 Task: Create New Customer with Customer Name: Jets Pizza, Billing Address Line1: 1134 Sharon Lane, Billing Address Line2:  South Bend, Billing Address Line3:  Indiana 46625
Action: Mouse moved to (189, 40)
Screenshot: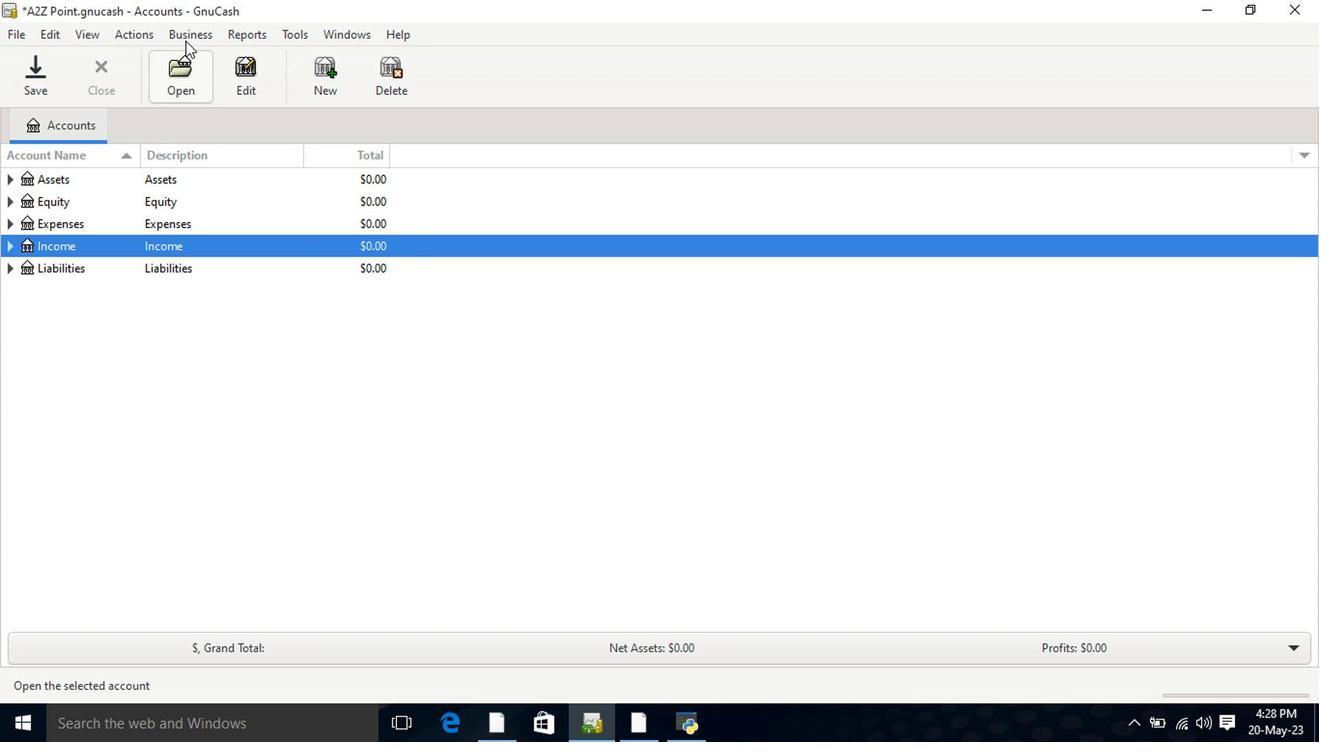
Action: Mouse pressed left at (189, 40)
Screenshot: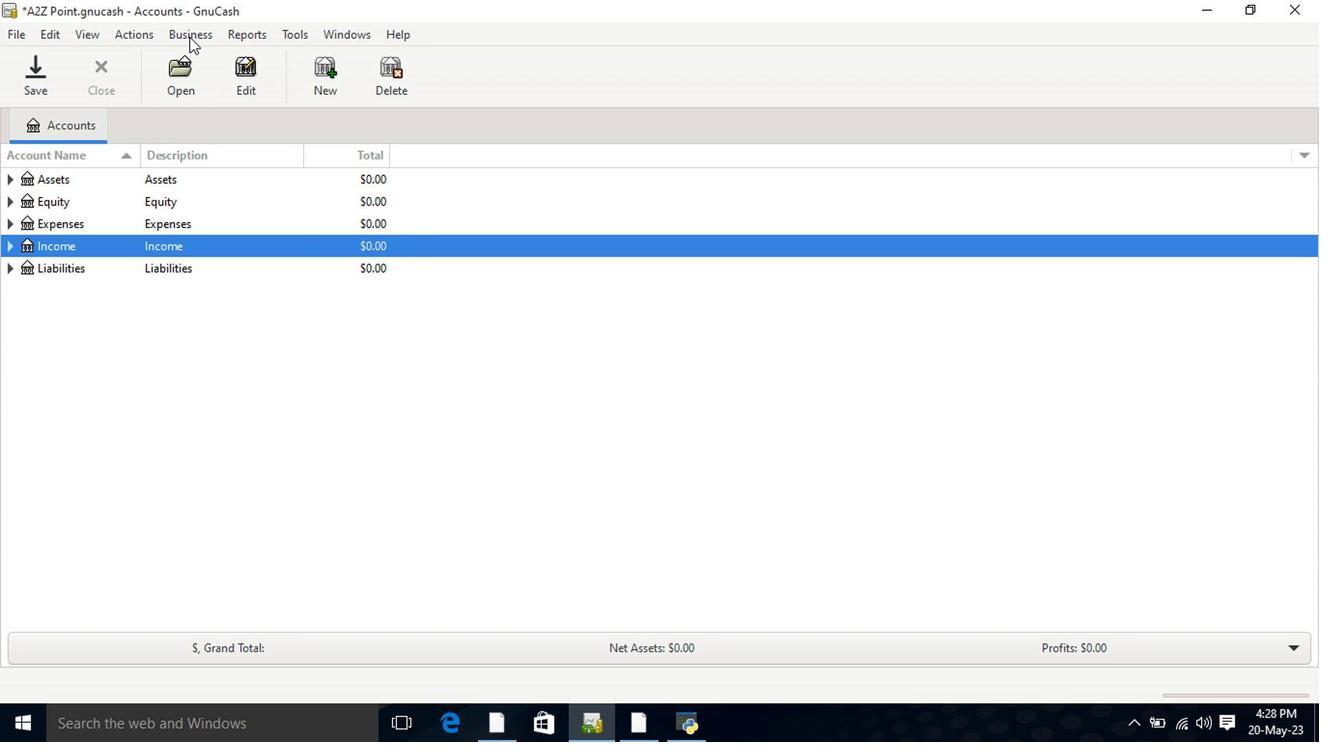 
Action: Mouse moved to (380, 79)
Screenshot: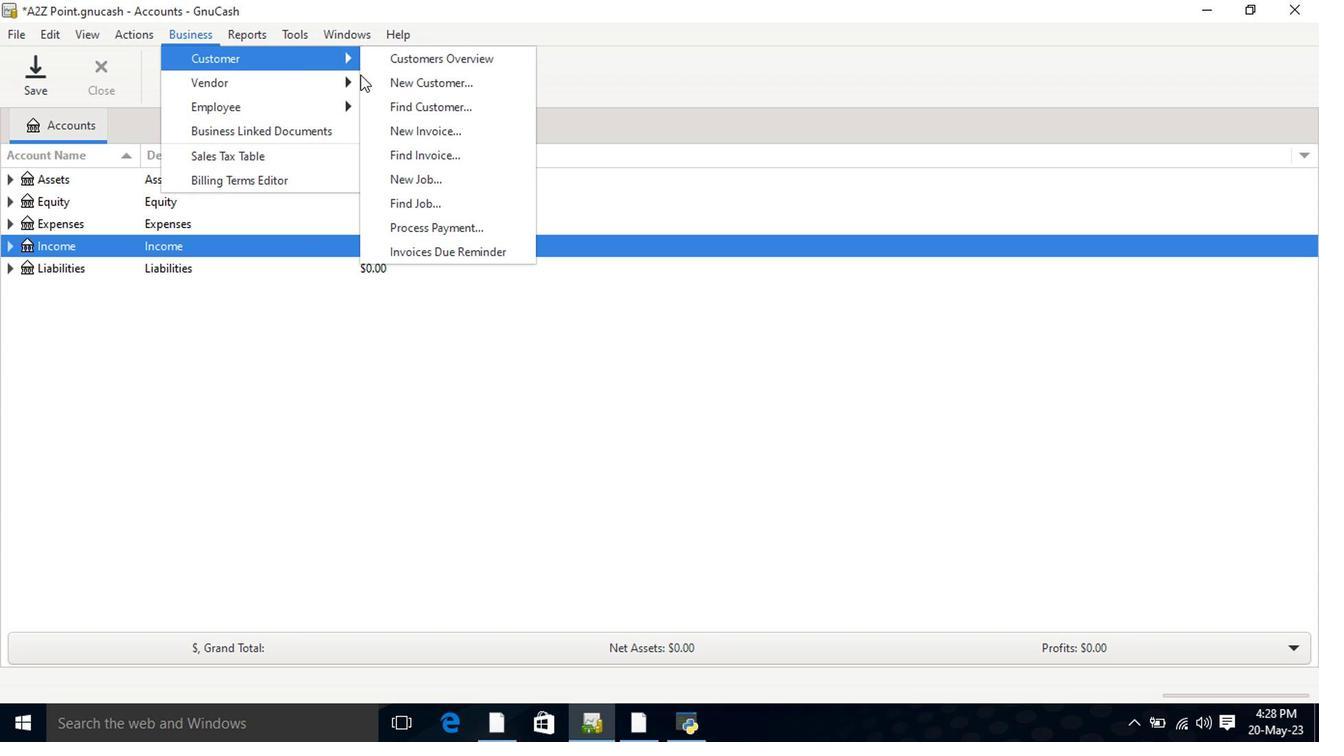 
Action: Mouse pressed left at (380, 79)
Screenshot: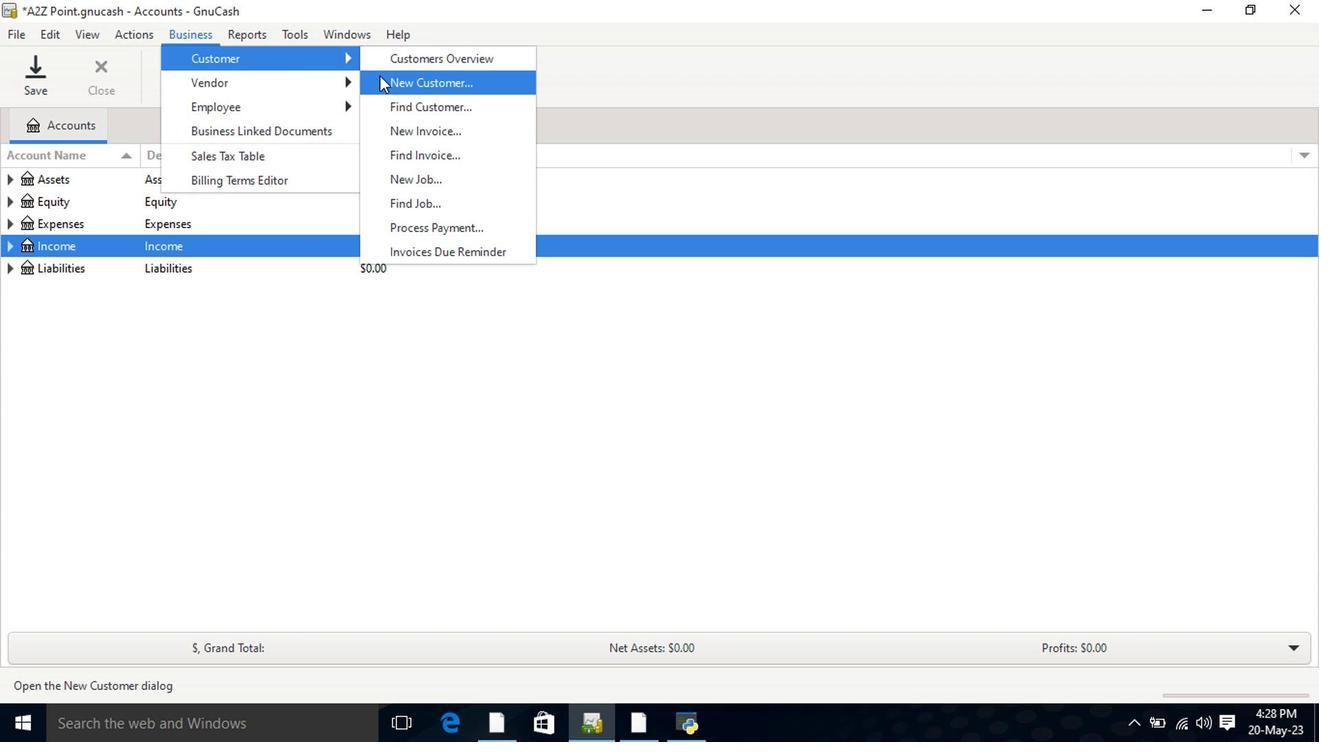 
Action: Mouse moved to (643, 218)
Screenshot: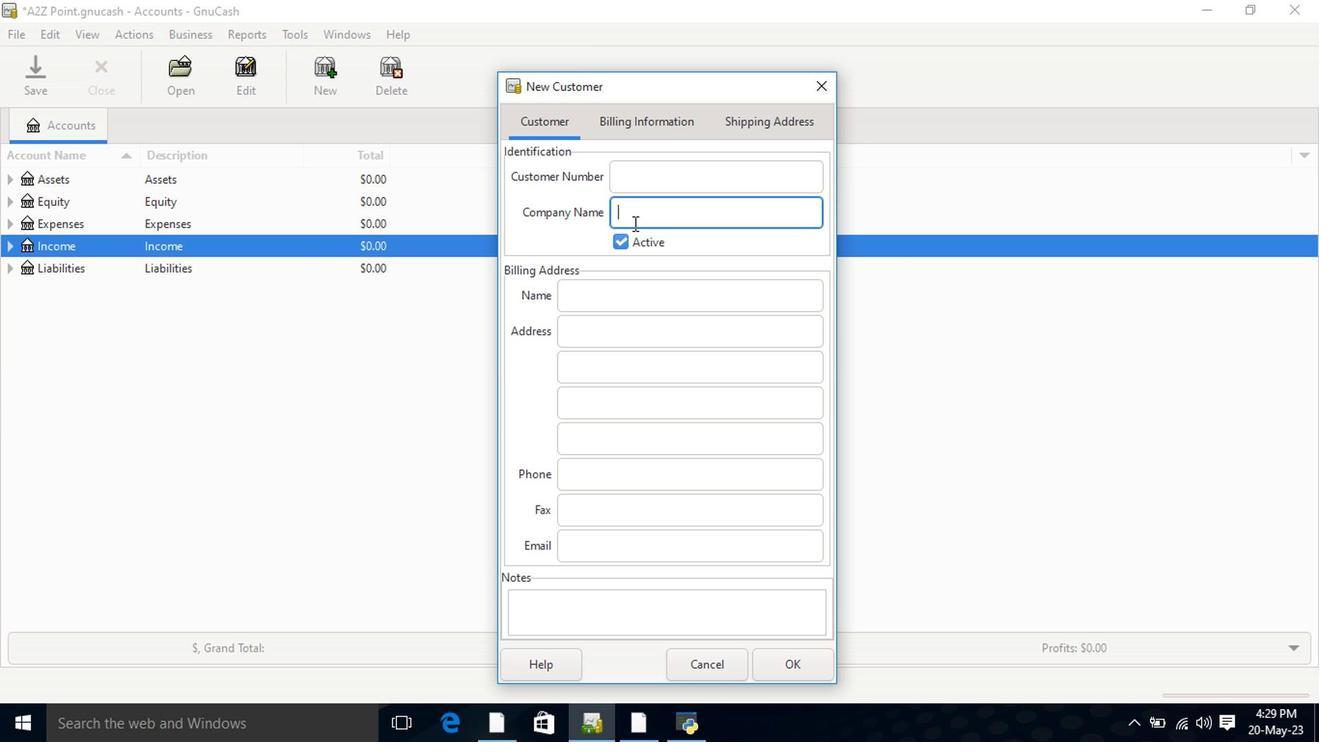 
Action: Mouse pressed left at (643, 218)
Screenshot: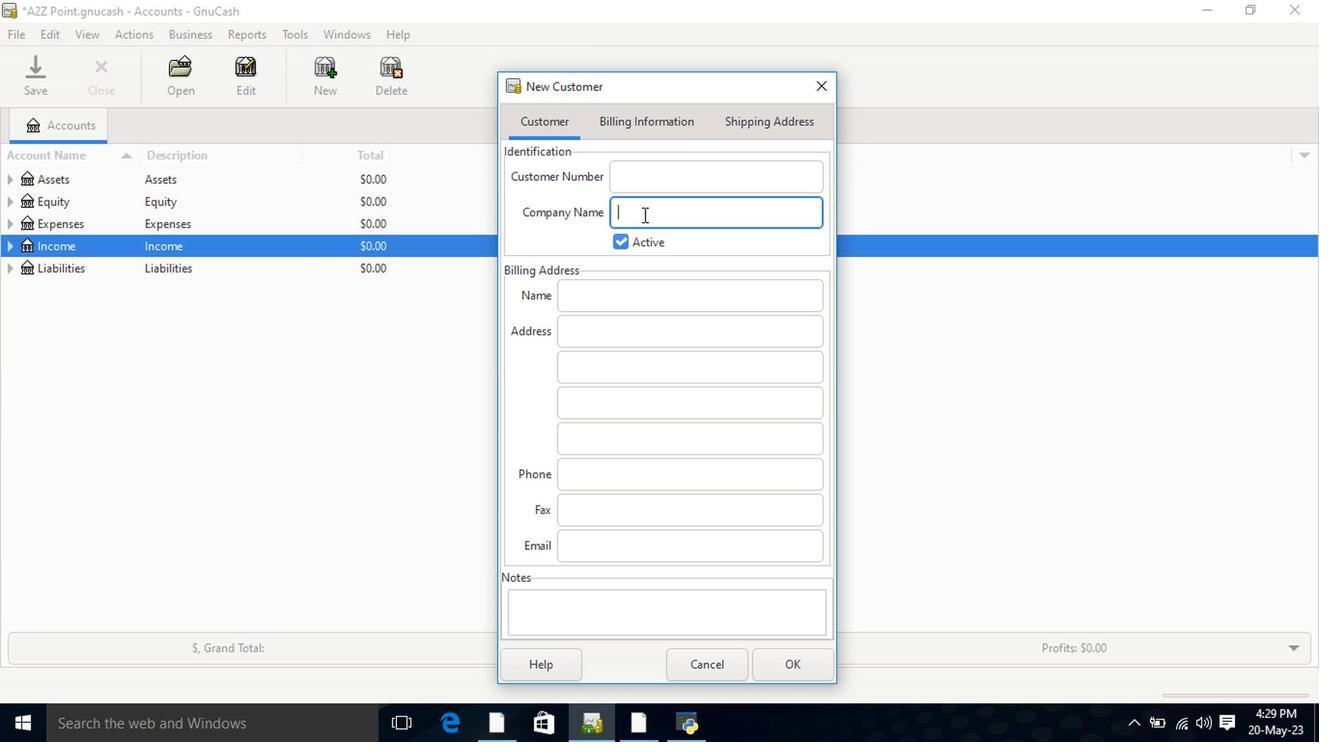 
Action: Key pressed <Key.shift>Jets<Key.space>za<Key.tab><Key.tab><Key.tab>1134<Key.space><Key.shift>Sharon<Key.space><Key.shift>Lane<Key.tab><Key.shift>South<Key.space><Key.shift>bend<Key.tab><Key.shift><Key.shift><Key.shift><Key.shift><Key.shift><Key.shift><Key.shift><Key.shift><Key.shift><Key.shift><Key.shift><Key.shift><Key.shift><Key.shift><Key.shift><Key.shift>Indi<Key.tab>
Screenshot: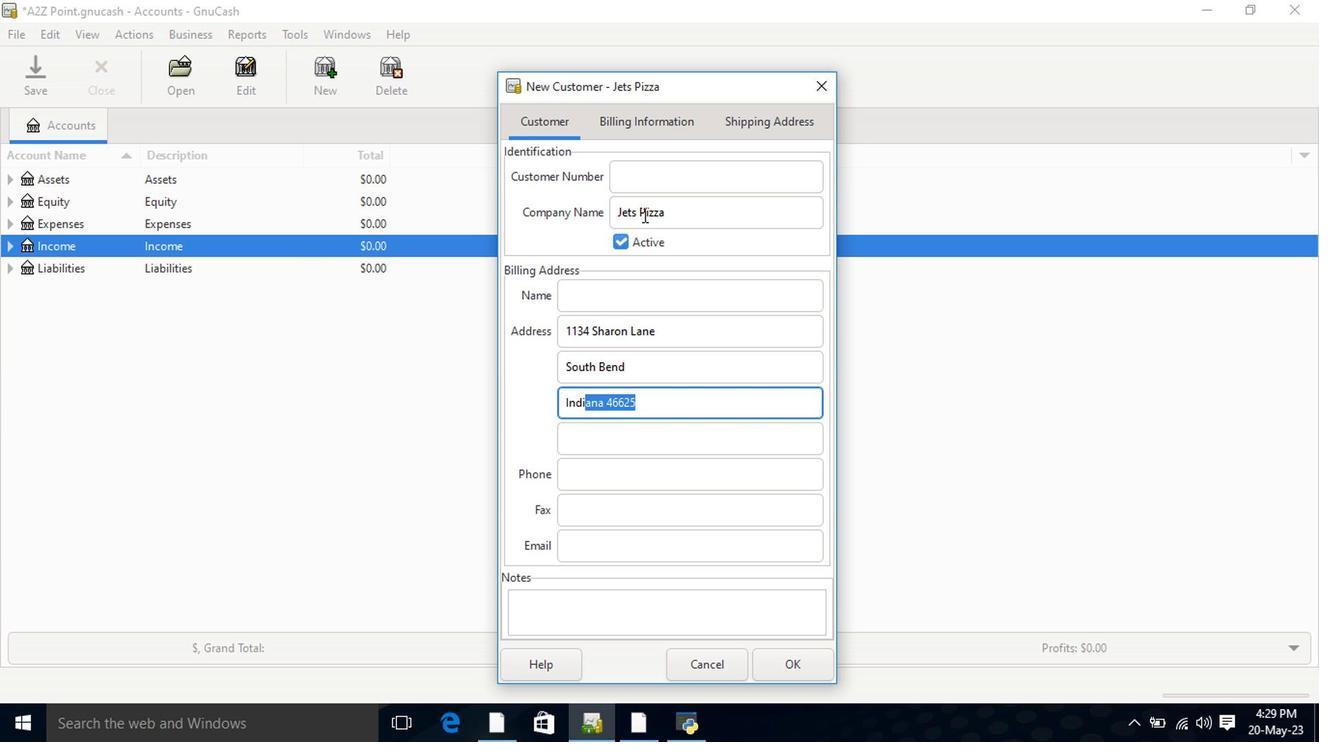 
Action: Mouse moved to (788, 657)
Screenshot: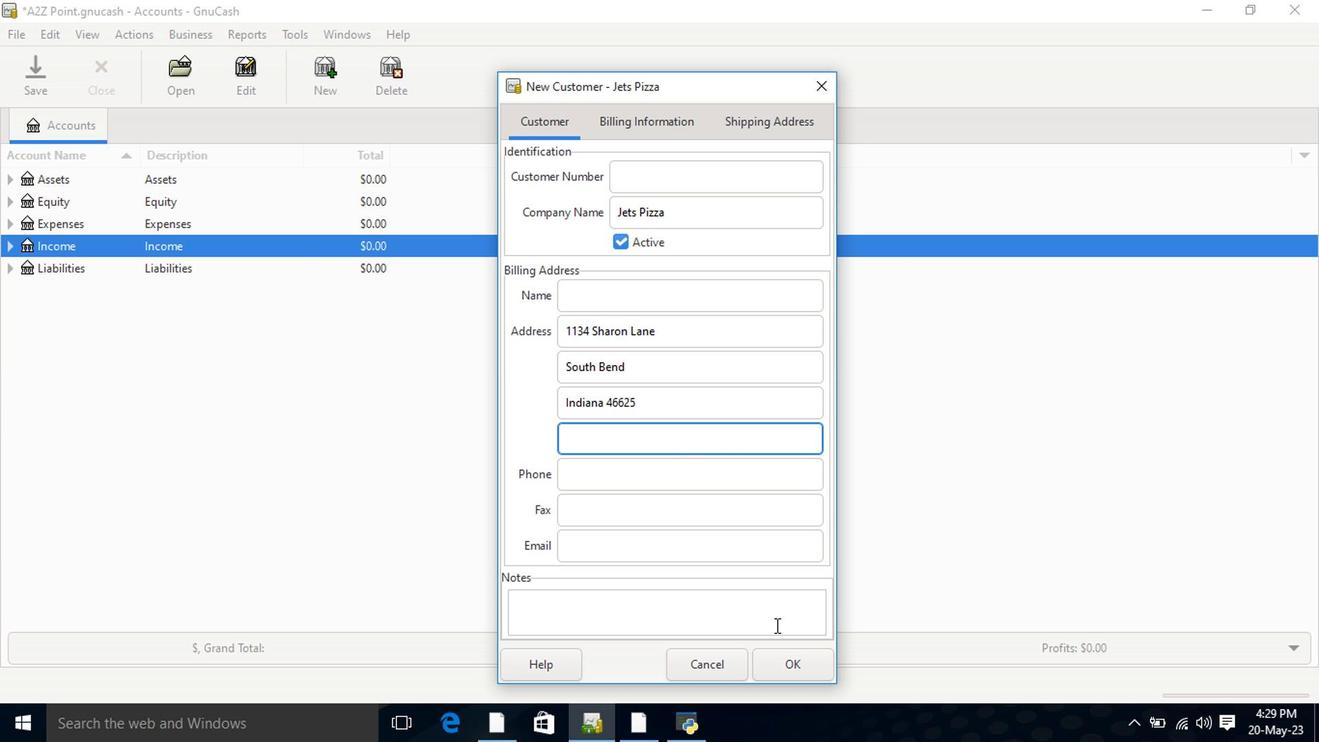 
Action: Mouse pressed left at (788, 657)
Screenshot: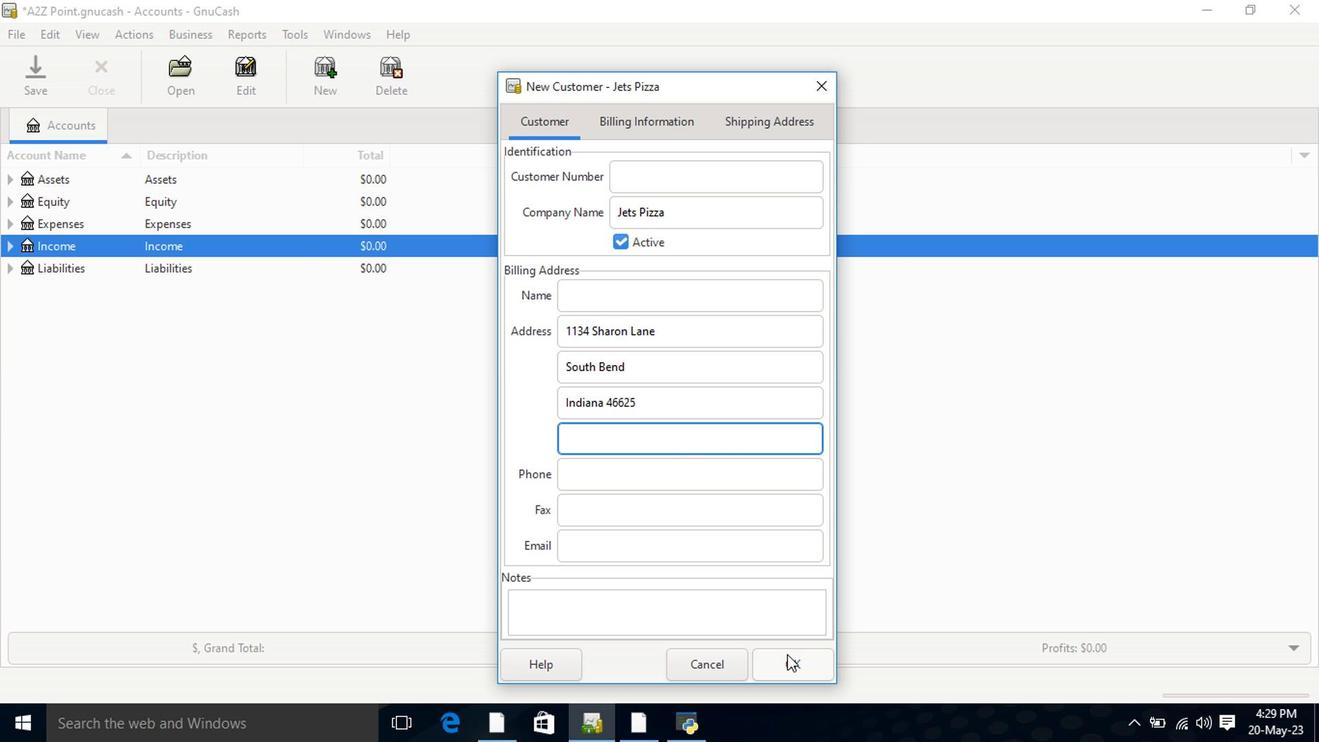 
